 Task: Enable the "Vacation responder" feature for managing message previews during your absence.
Action: Mouse moved to (1124, 70)
Screenshot: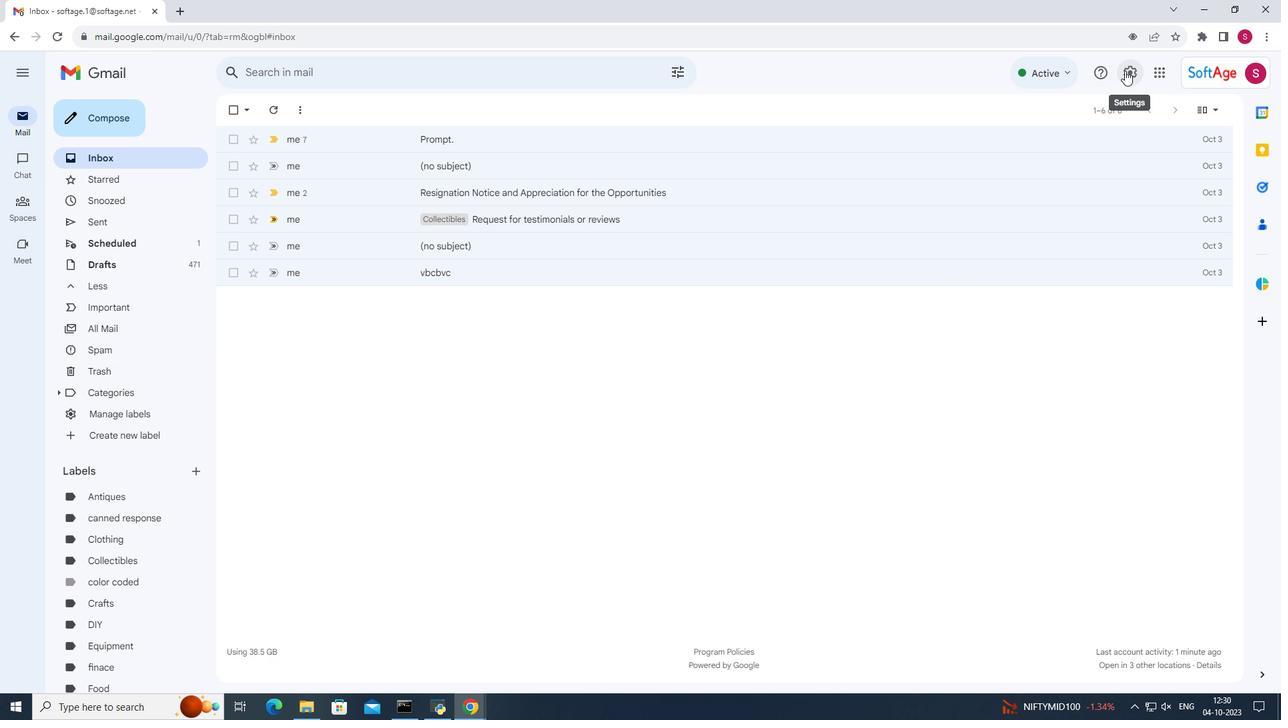 
Action: Mouse pressed left at (1124, 70)
Screenshot: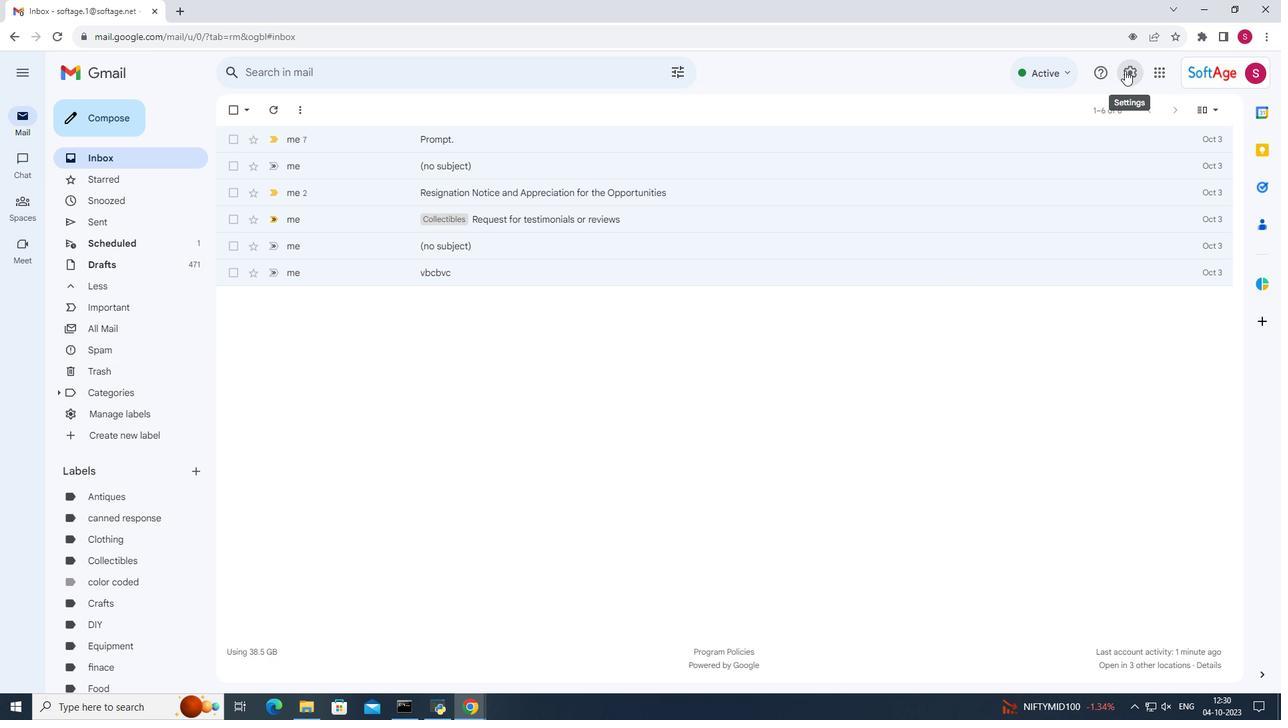 
Action: Mouse moved to (1124, 139)
Screenshot: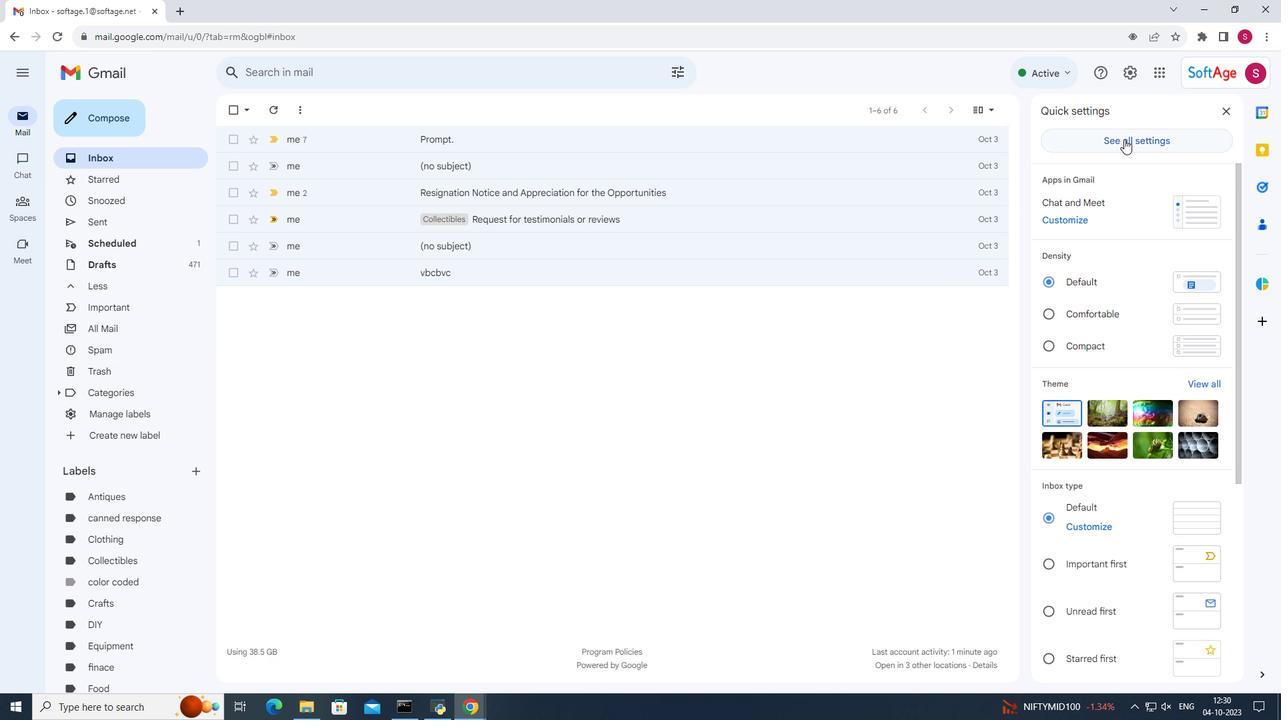 
Action: Mouse pressed left at (1124, 139)
Screenshot: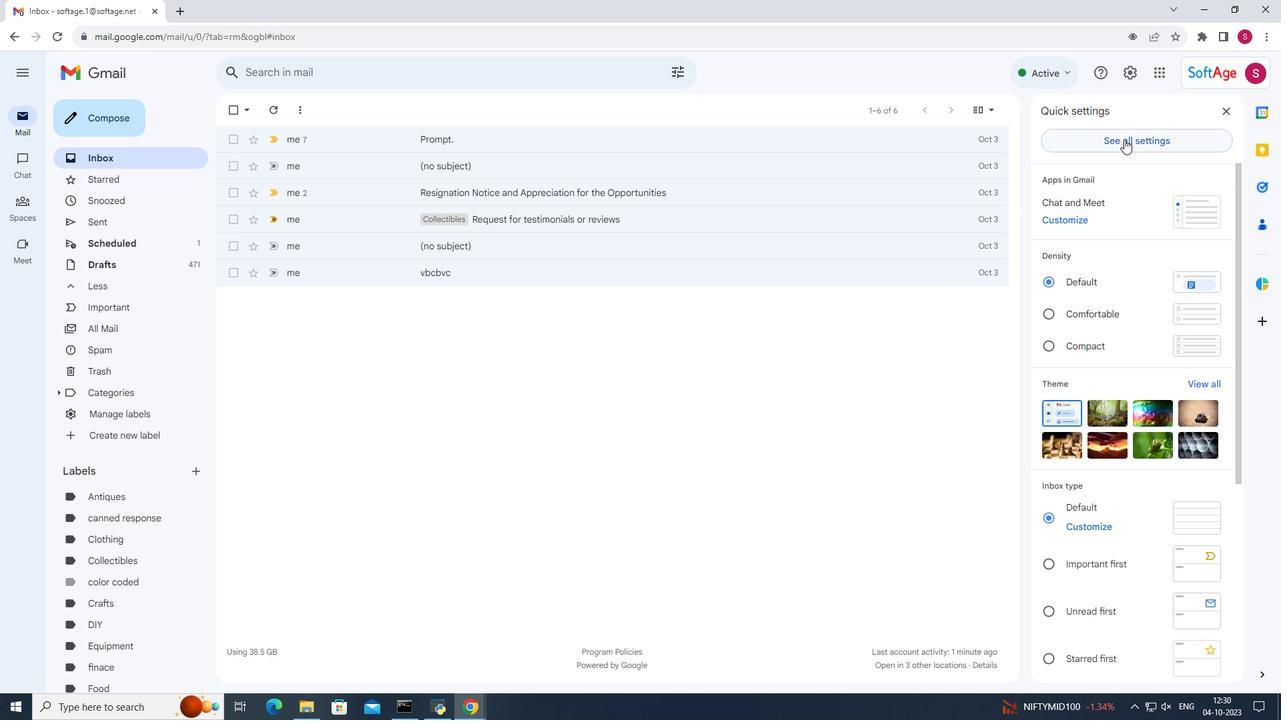 
Action: Mouse moved to (809, 258)
Screenshot: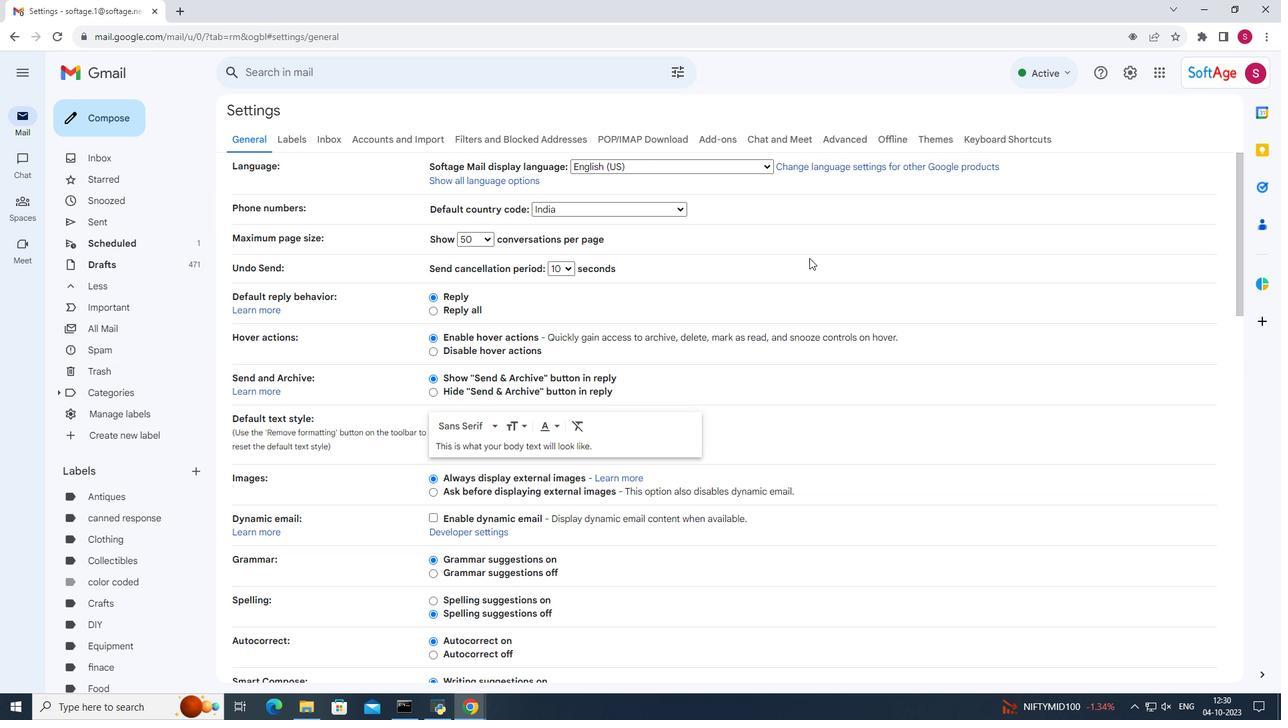 
Action: Mouse scrolled (809, 257) with delta (0, 0)
Screenshot: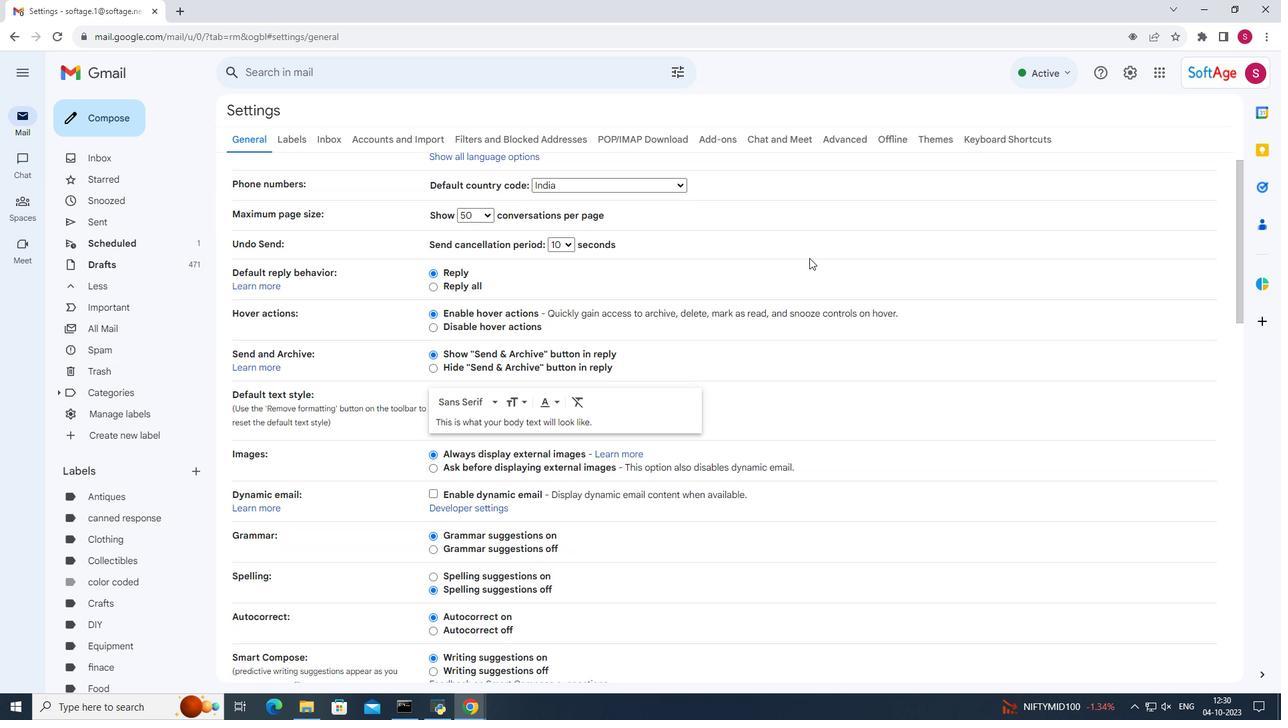 
Action: Mouse scrolled (809, 257) with delta (0, 0)
Screenshot: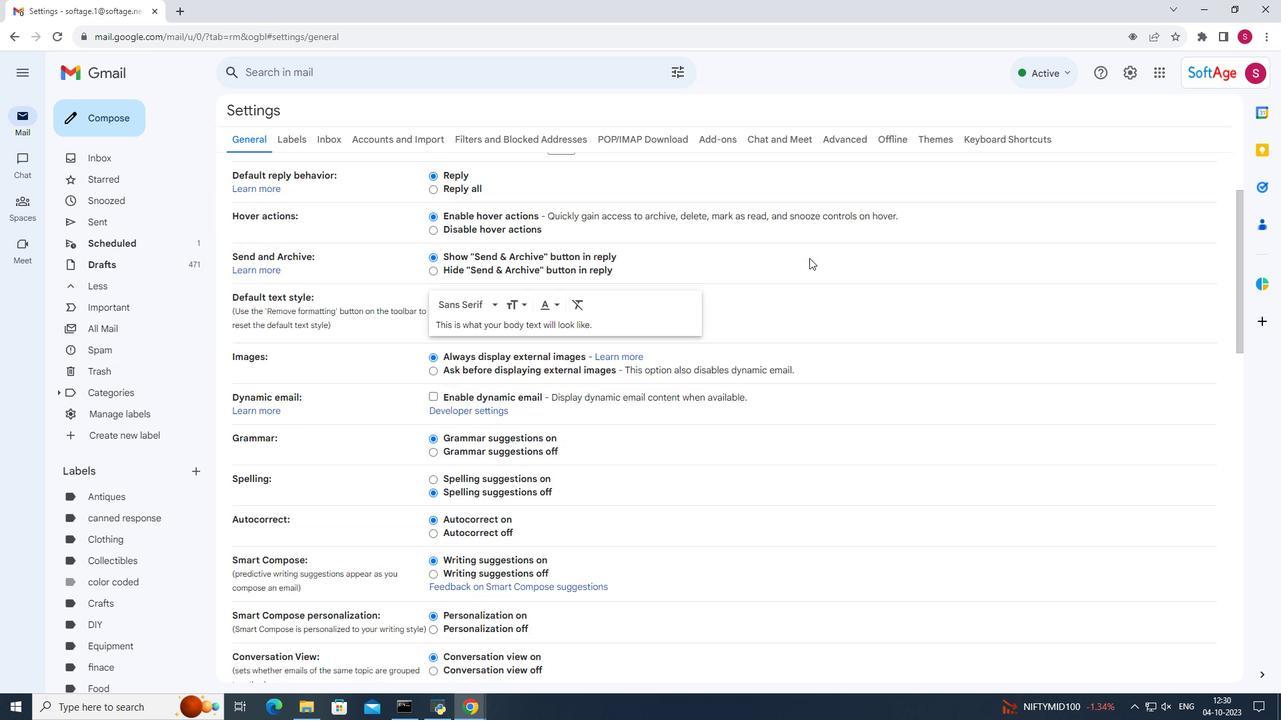 
Action: Mouse scrolled (809, 257) with delta (0, 0)
Screenshot: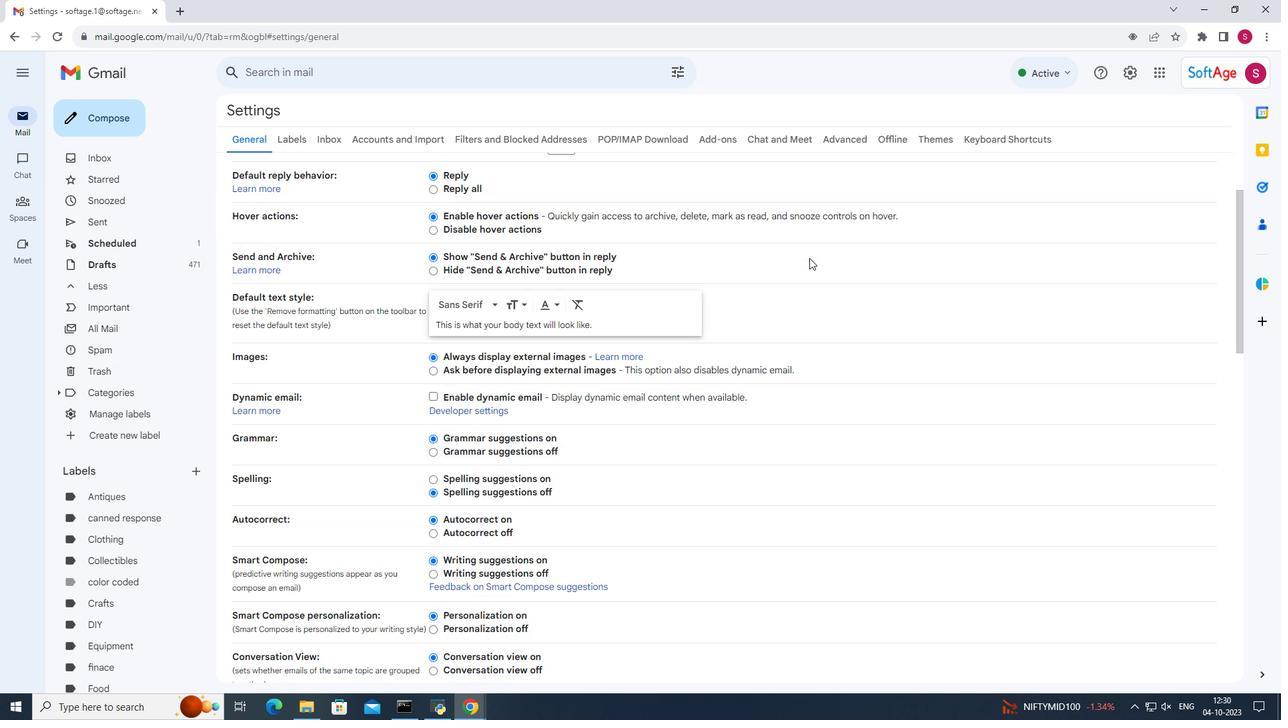 
Action: Mouse scrolled (809, 257) with delta (0, 0)
Screenshot: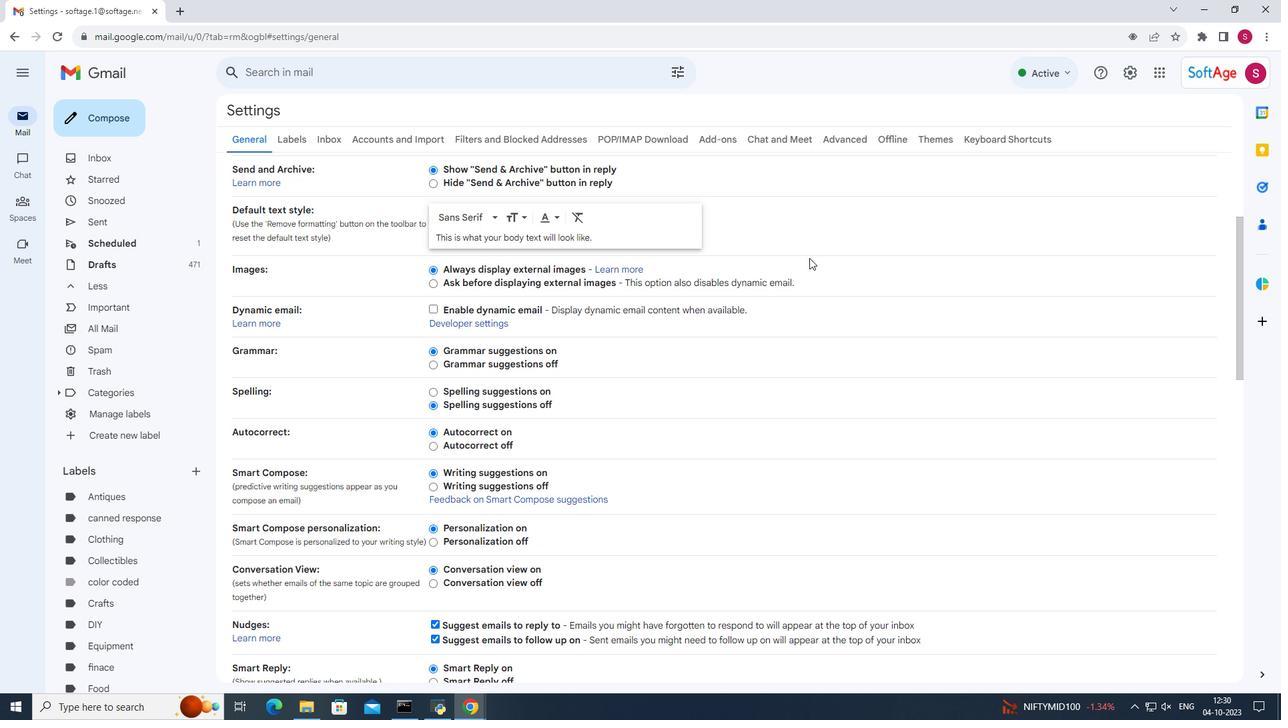 
Action: Mouse scrolled (809, 257) with delta (0, 0)
Screenshot: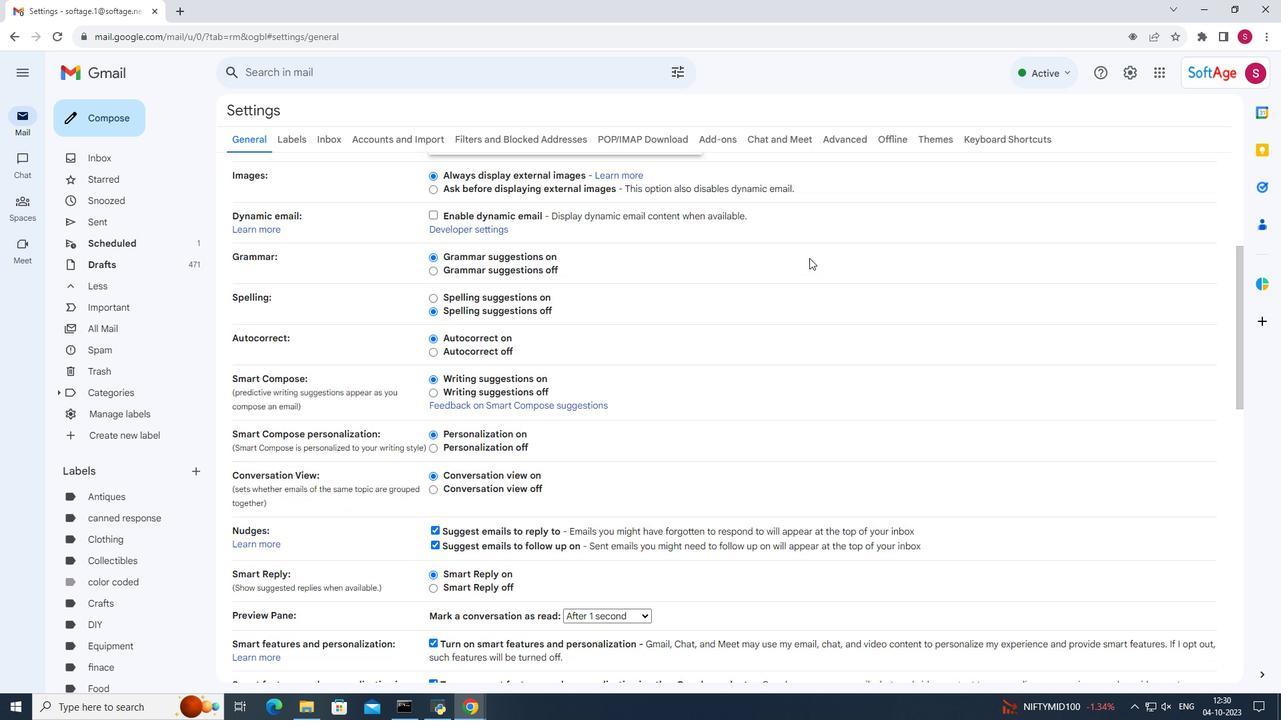 
Action: Mouse moved to (905, 268)
Screenshot: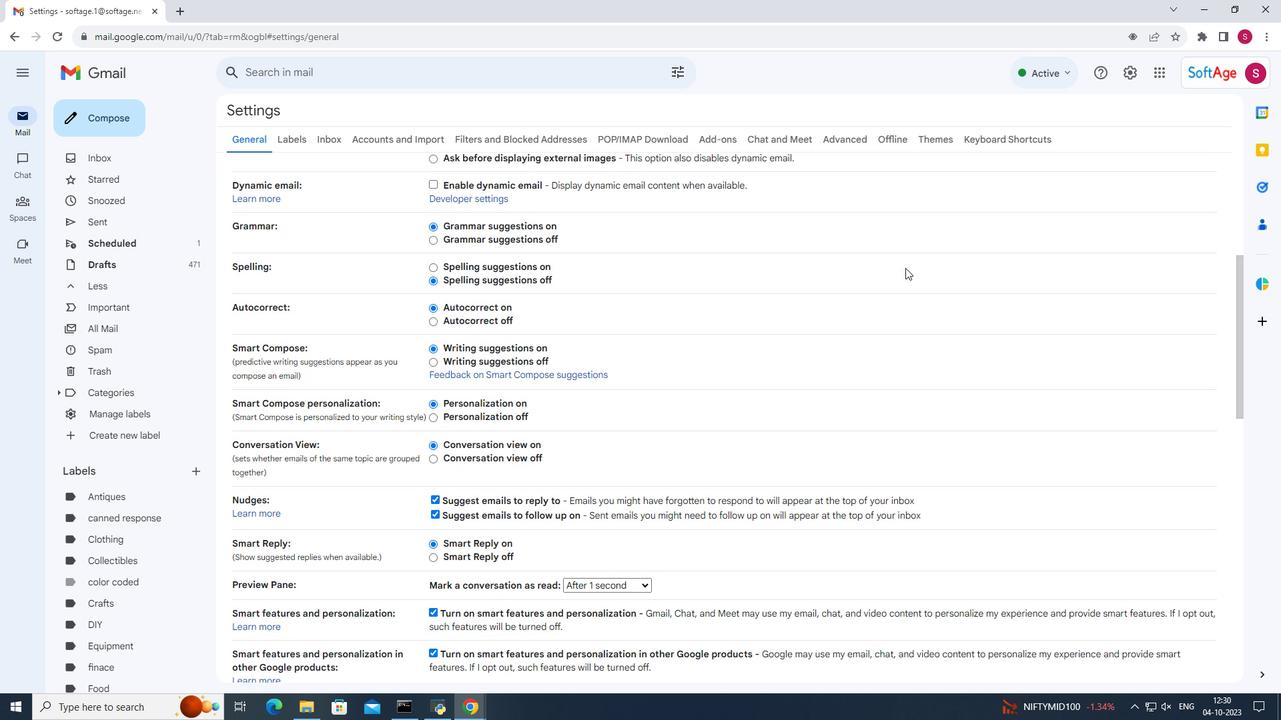 
Action: Mouse scrolled (905, 267) with delta (0, 0)
Screenshot: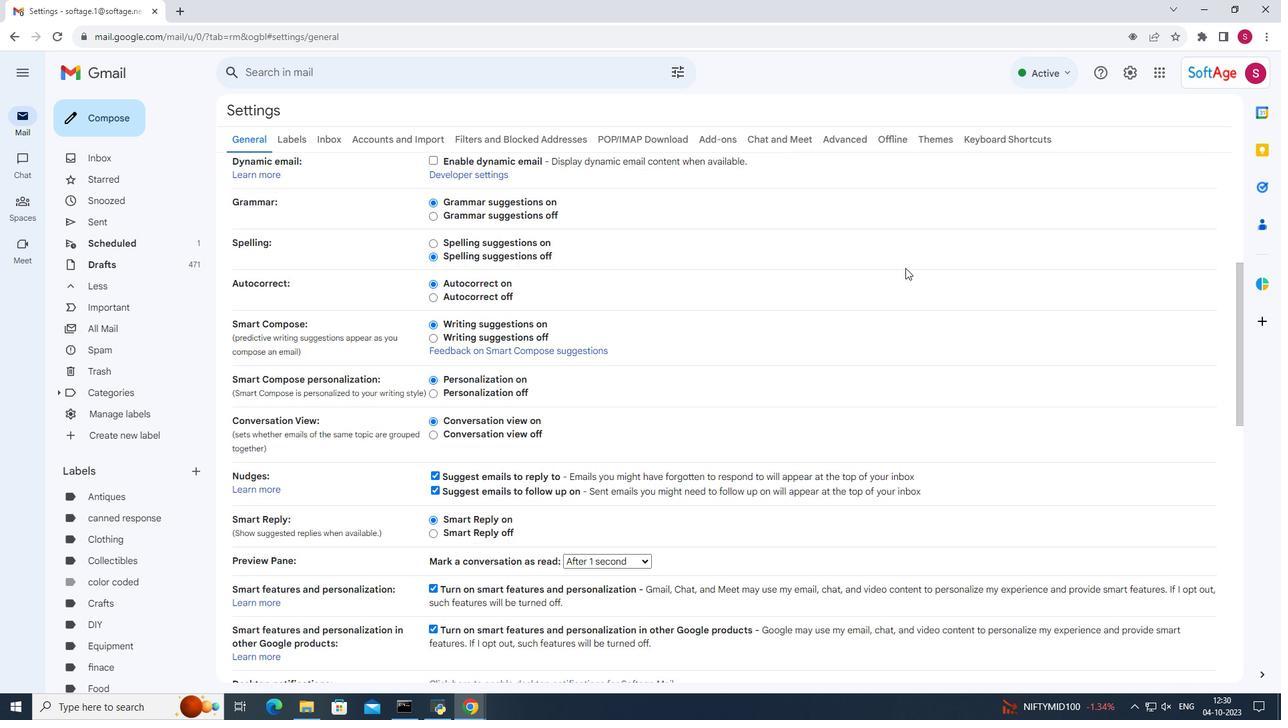
Action: Mouse scrolled (905, 267) with delta (0, 0)
Screenshot: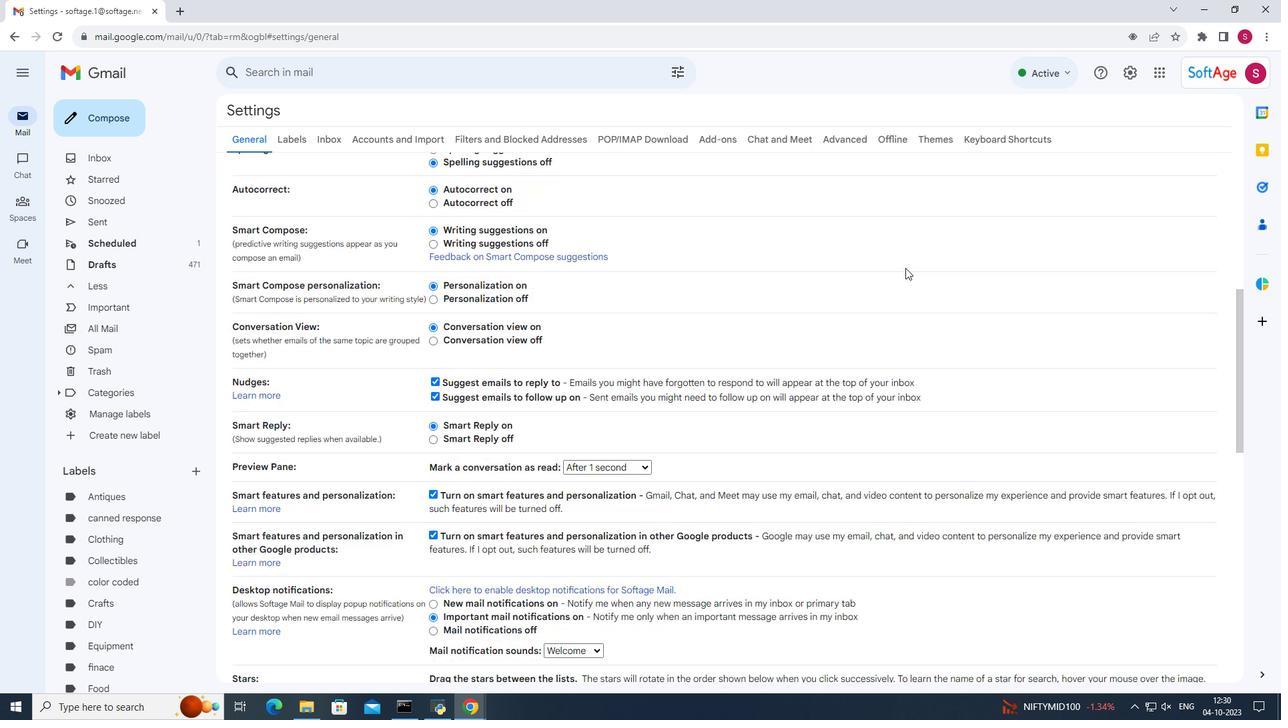 
Action: Mouse scrolled (905, 267) with delta (0, 0)
Screenshot: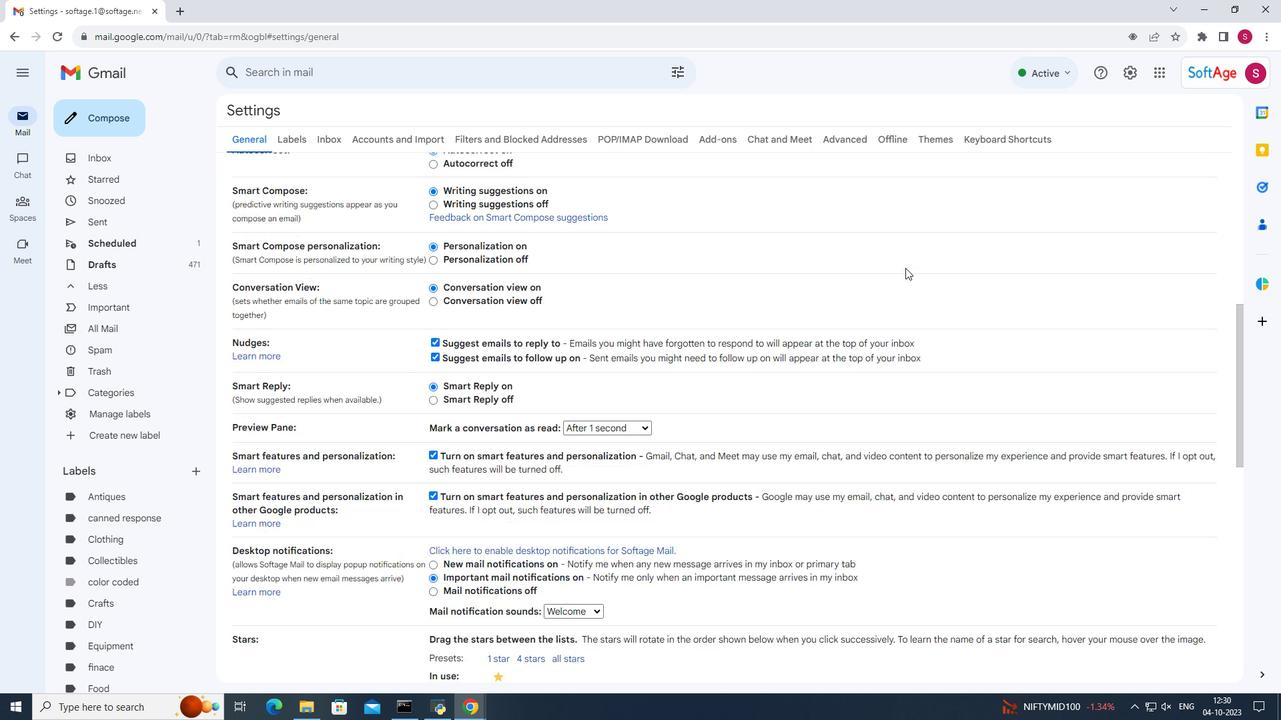 
Action: Mouse scrolled (905, 267) with delta (0, 0)
Screenshot: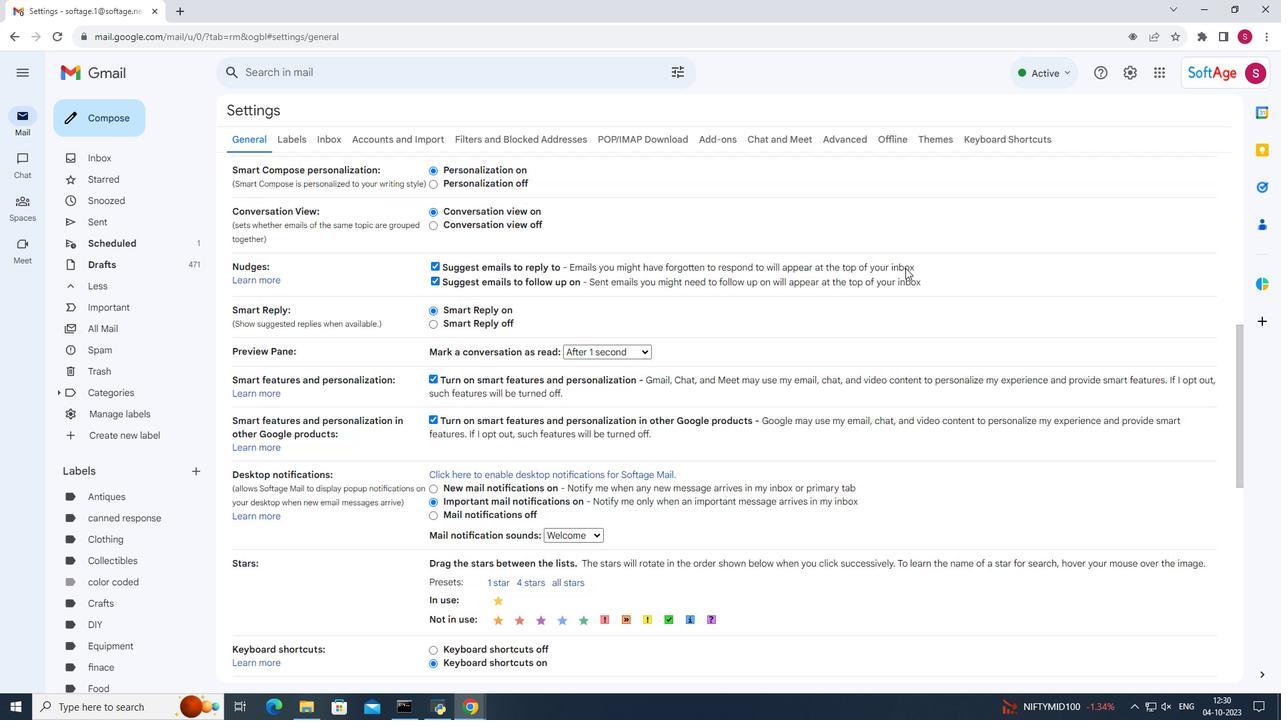 
Action: Mouse scrolled (905, 267) with delta (0, 0)
Screenshot: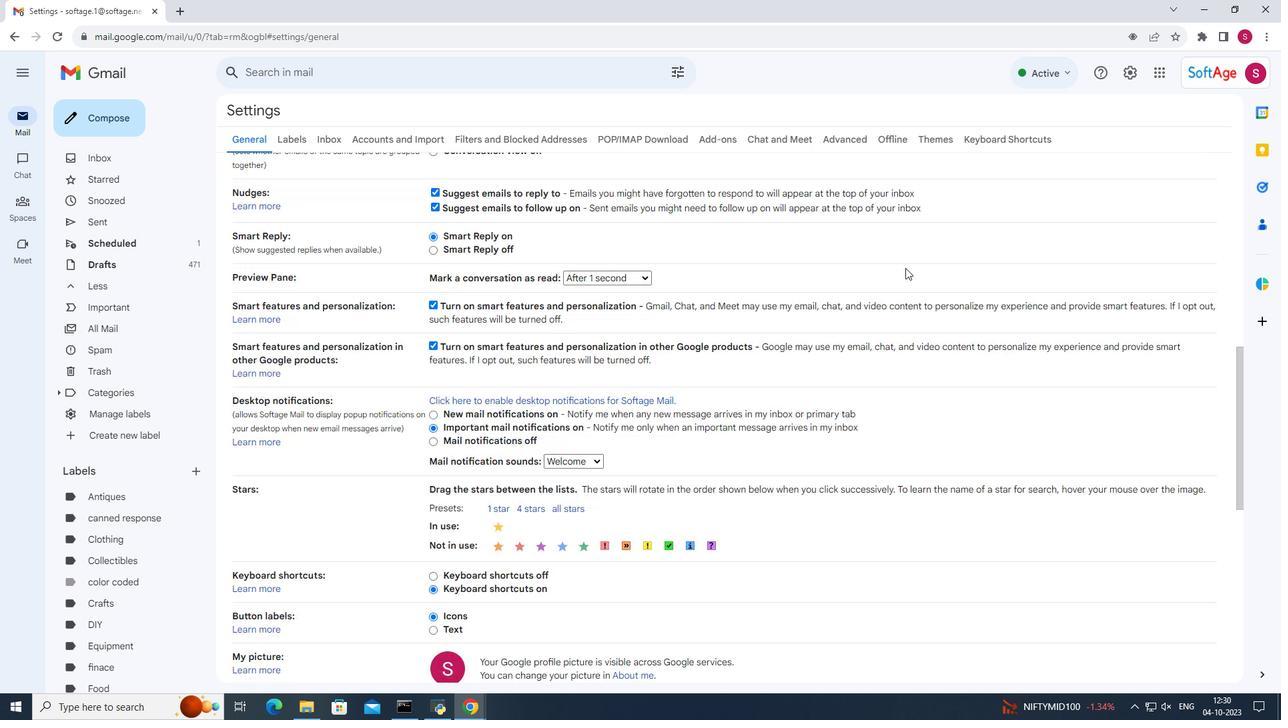 
Action: Mouse scrolled (905, 267) with delta (0, 0)
Screenshot: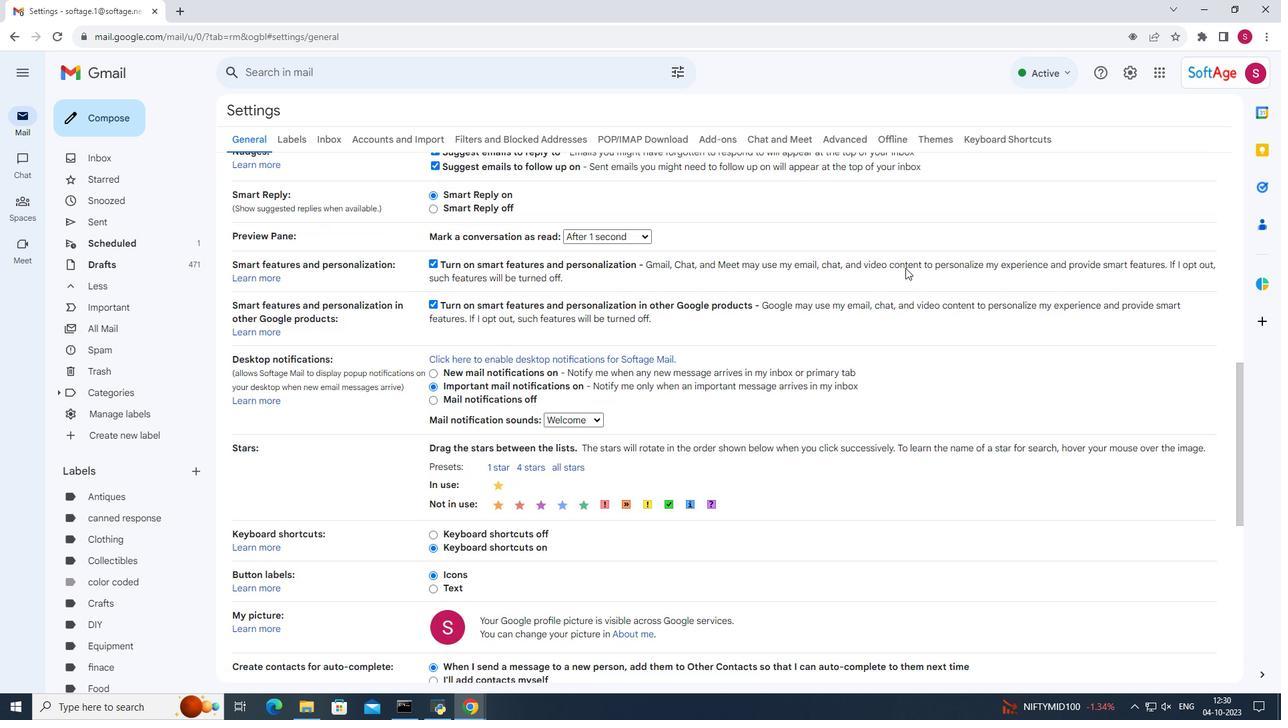 
Action: Mouse scrolled (905, 267) with delta (0, 0)
Screenshot: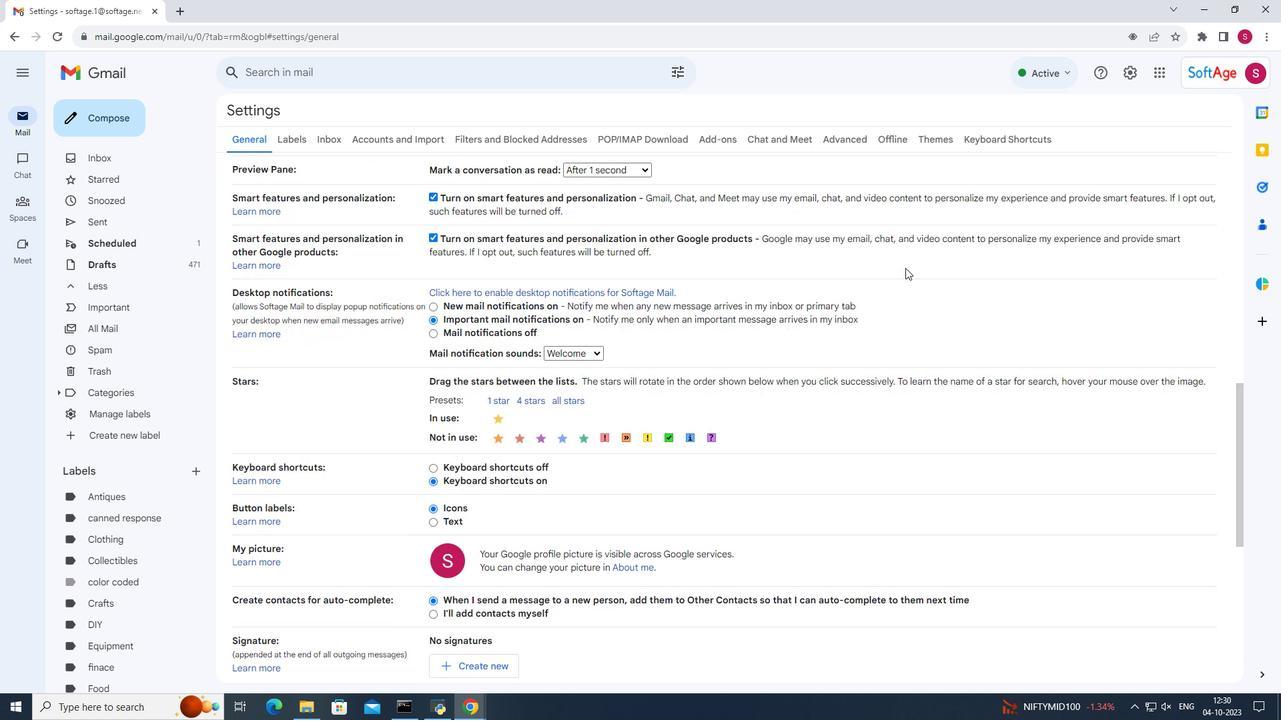 
Action: Mouse scrolled (905, 267) with delta (0, 0)
Screenshot: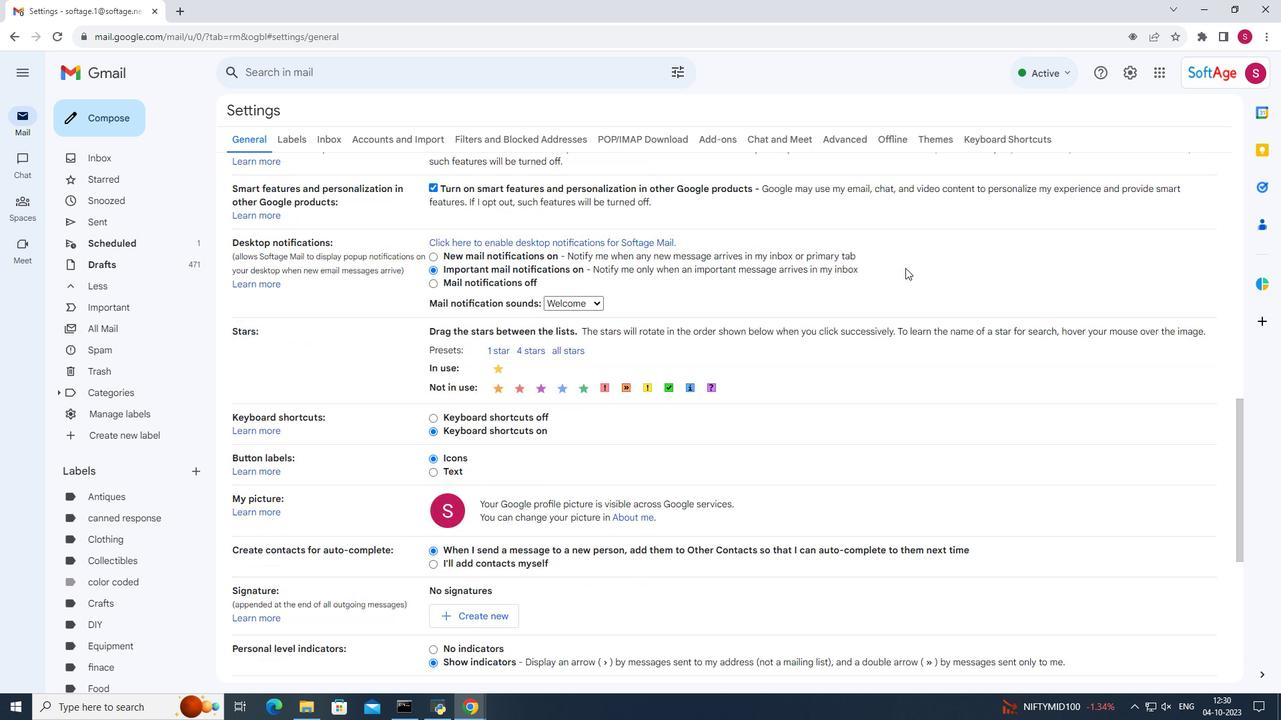 
Action: Mouse scrolled (905, 267) with delta (0, 0)
Screenshot: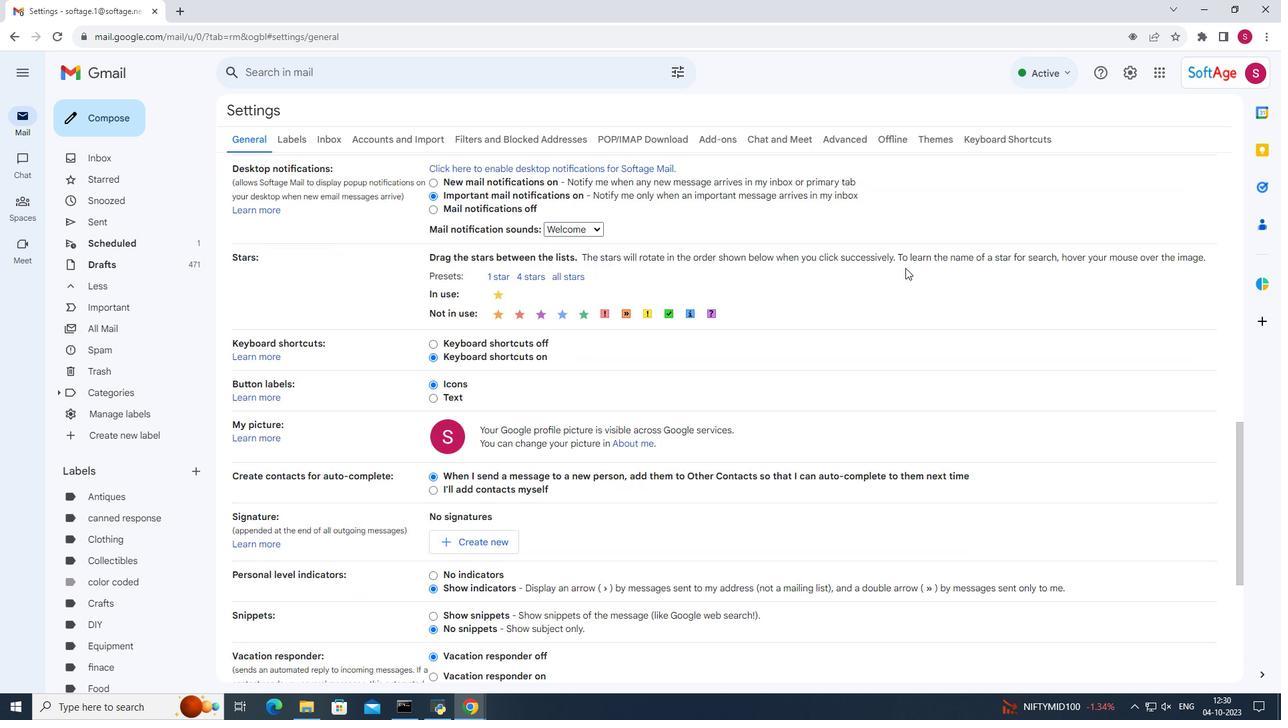 
Action: Mouse scrolled (905, 267) with delta (0, 0)
Screenshot: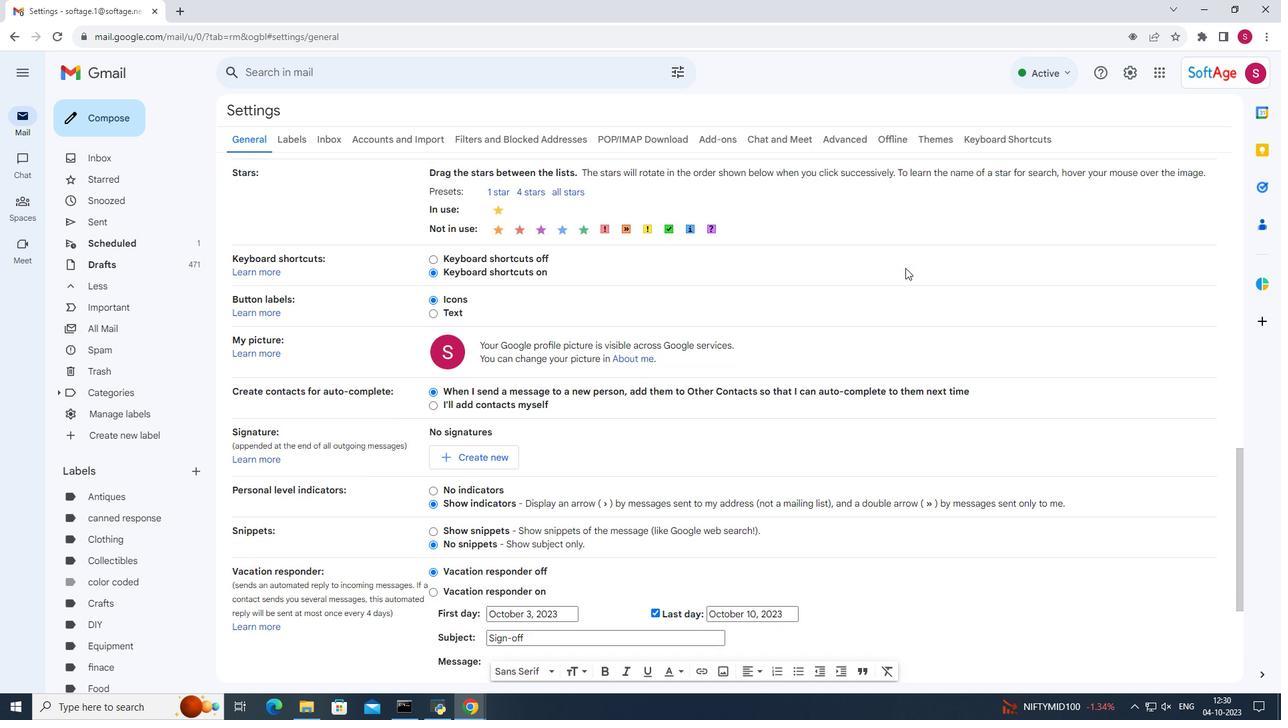 
Action: Mouse scrolled (905, 267) with delta (0, 0)
Screenshot: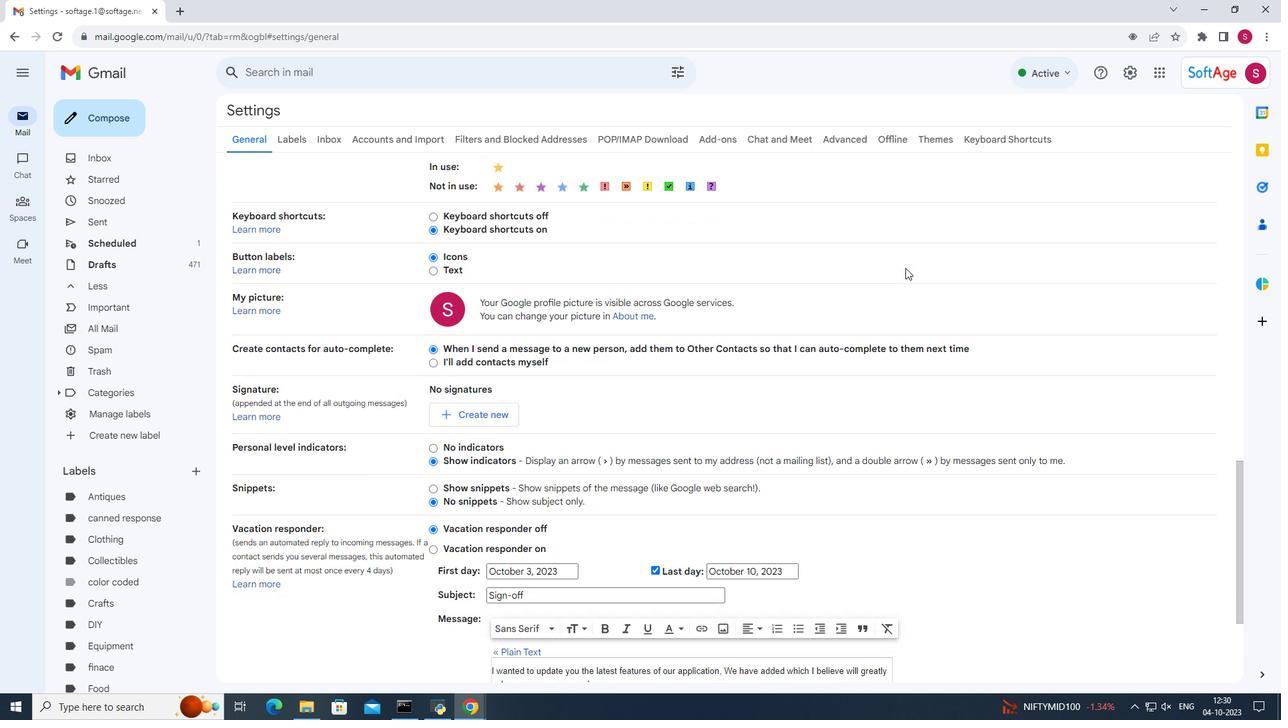 
Action: Mouse moved to (432, 480)
Screenshot: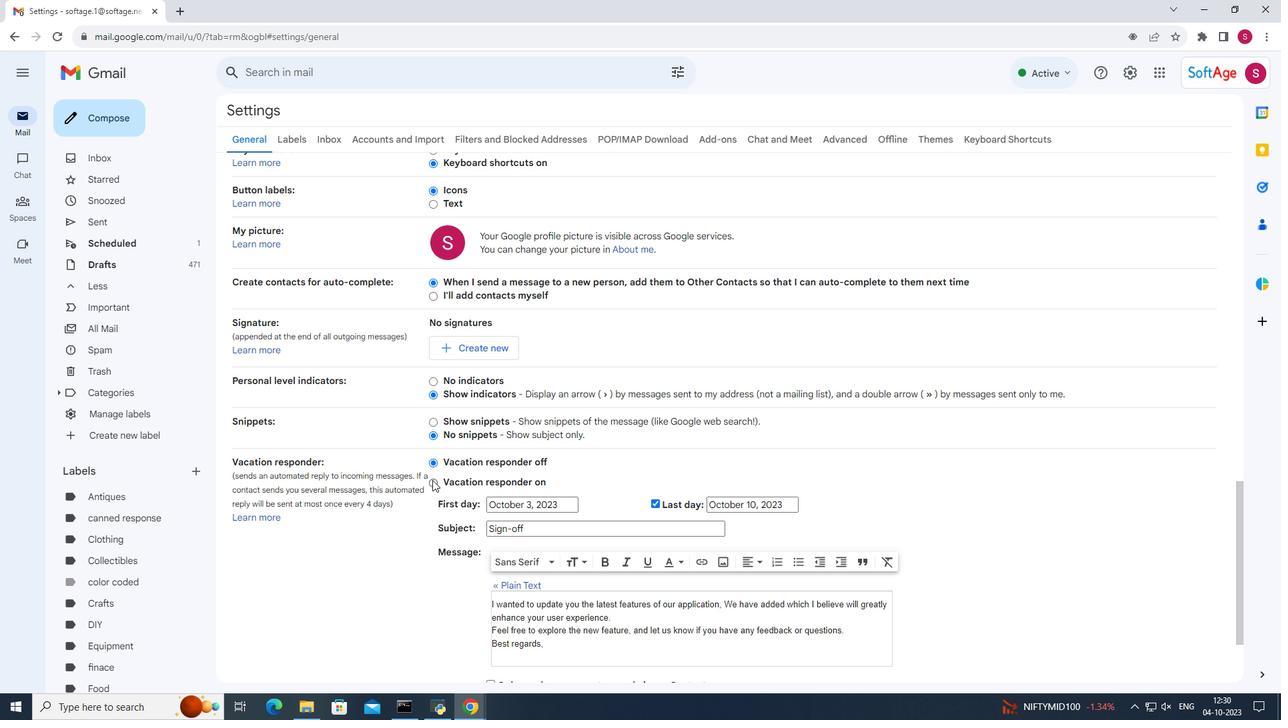 
Action: Mouse pressed left at (432, 480)
Screenshot: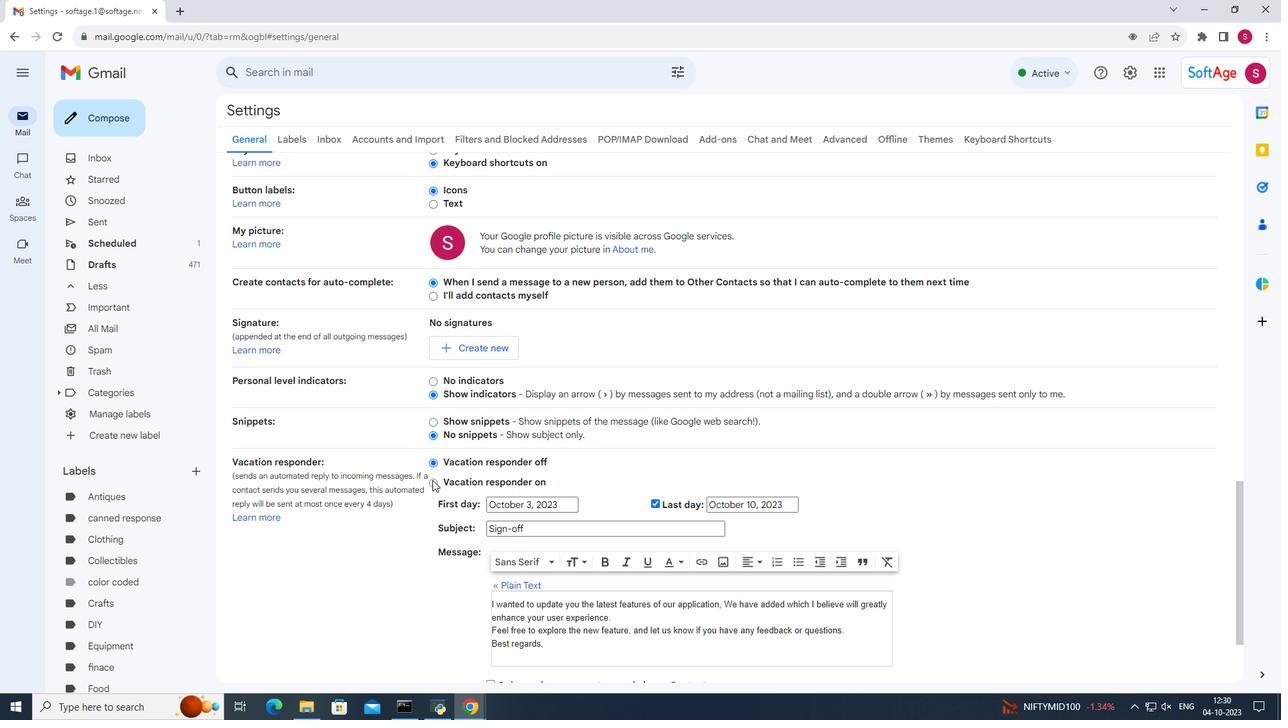 
Action: Mouse moved to (570, 498)
Screenshot: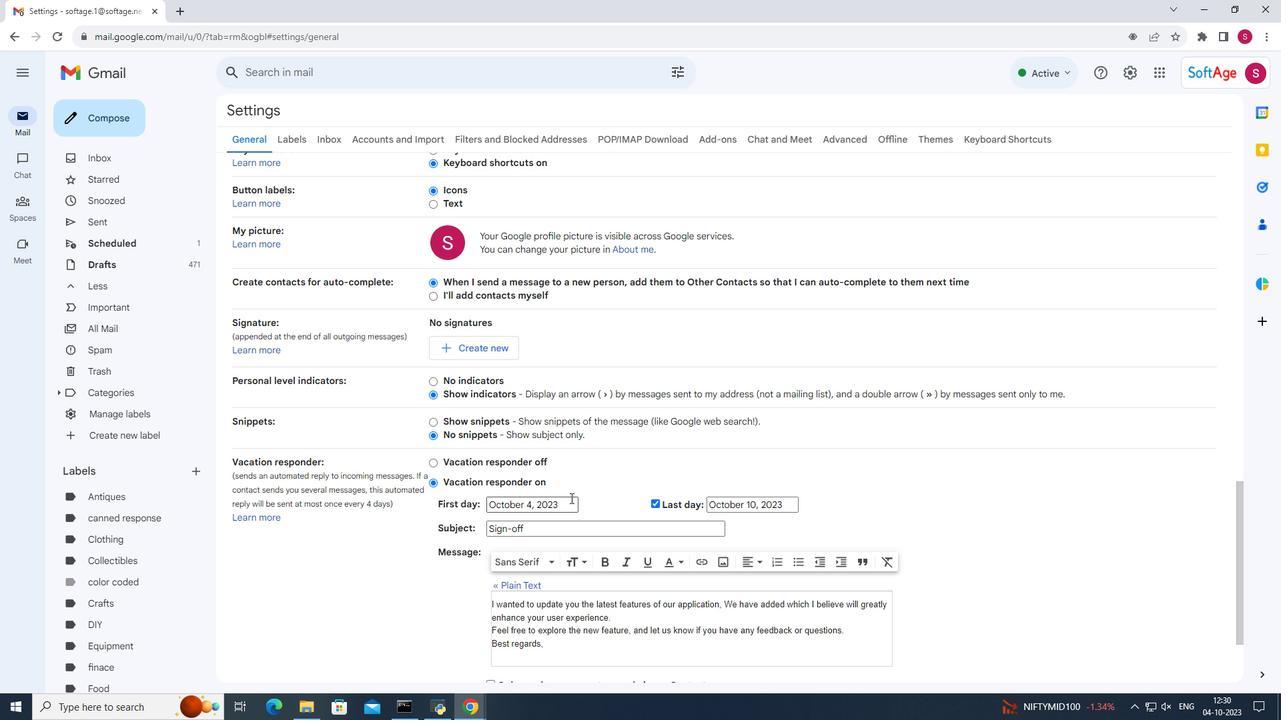 
Action: Mouse scrolled (570, 497) with delta (0, 0)
Screenshot: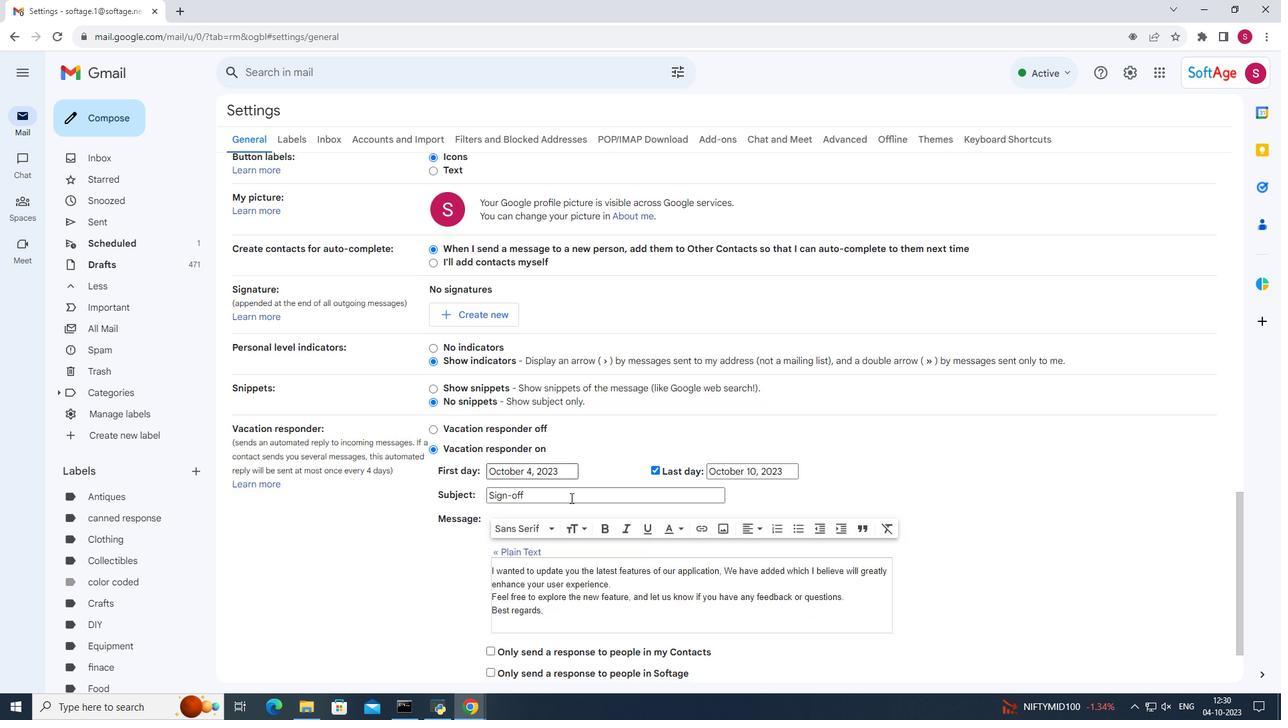 
Action: Mouse moved to (702, 665)
Screenshot: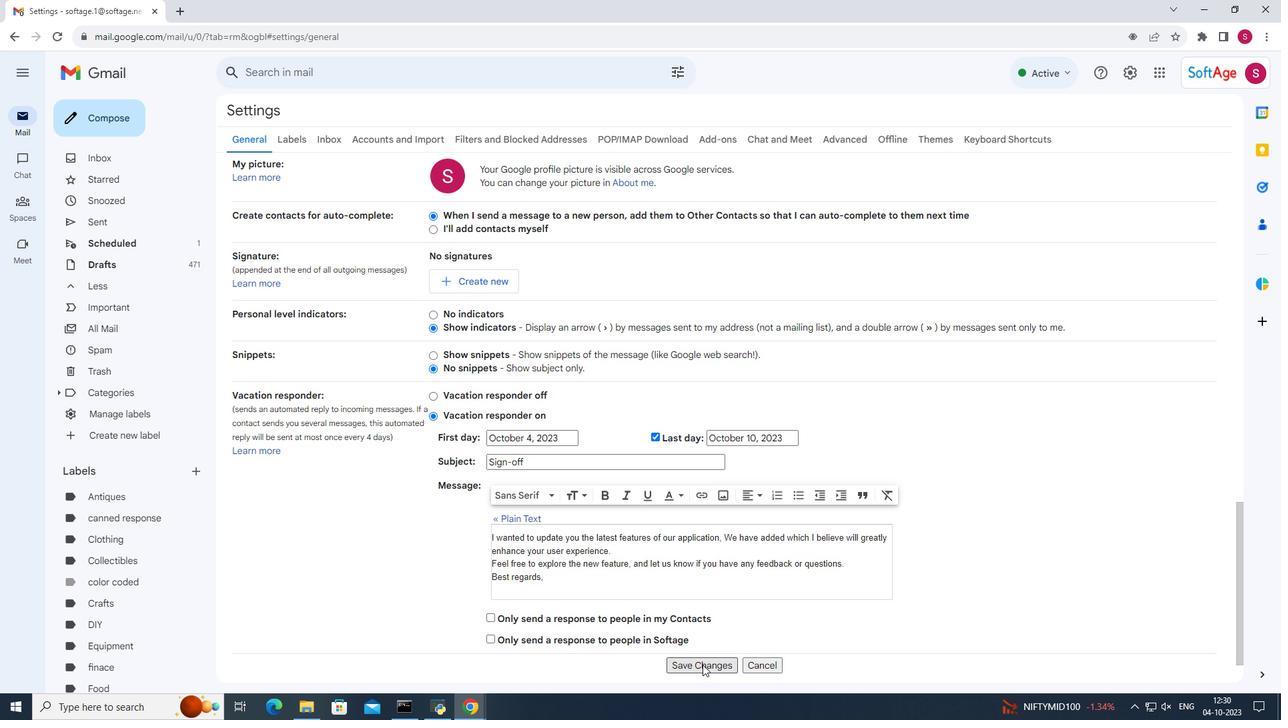 
Action: Mouse pressed left at (702, 665)
Screenshot: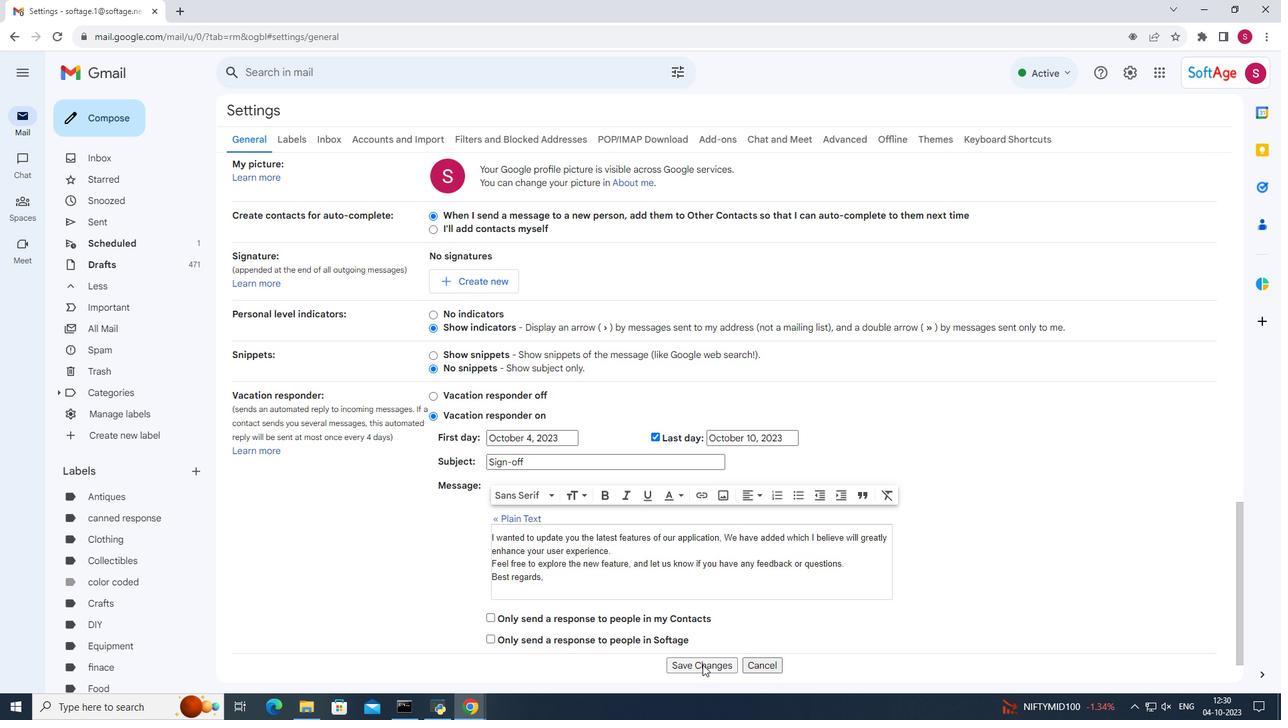 
